 Task: Select sheet 1 in protected sheets and ranges.
Action: Mouse moved to (196, 87)
Screenshot: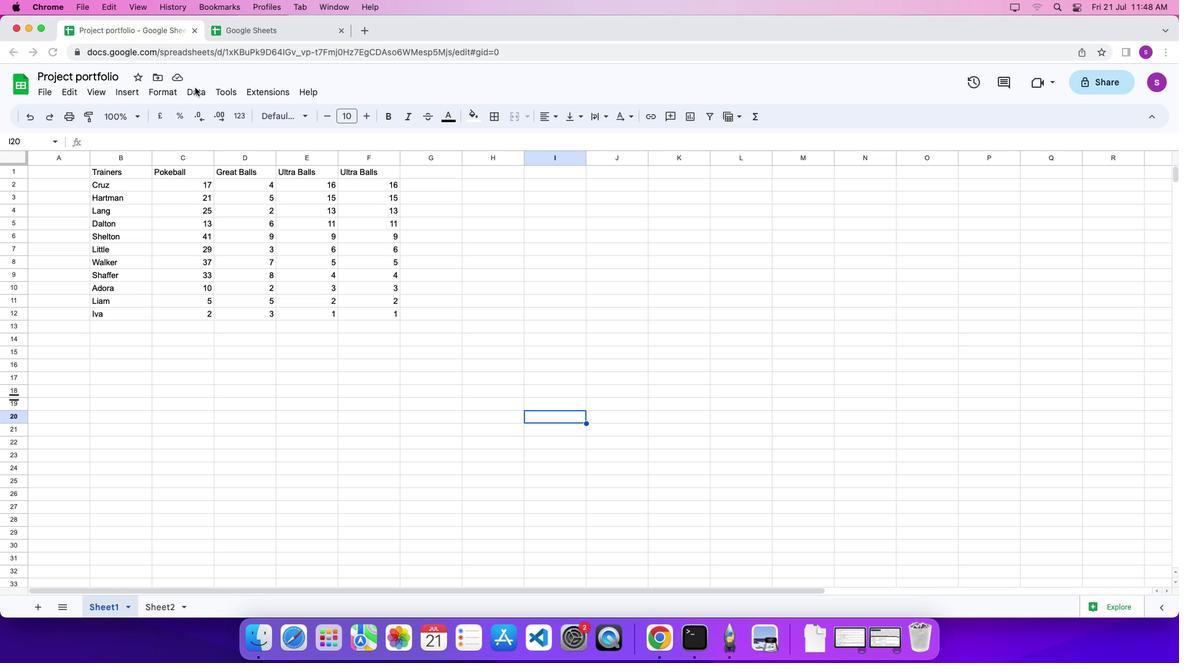 
Action: Mouse pressed left at (196, 87)
Screenshot: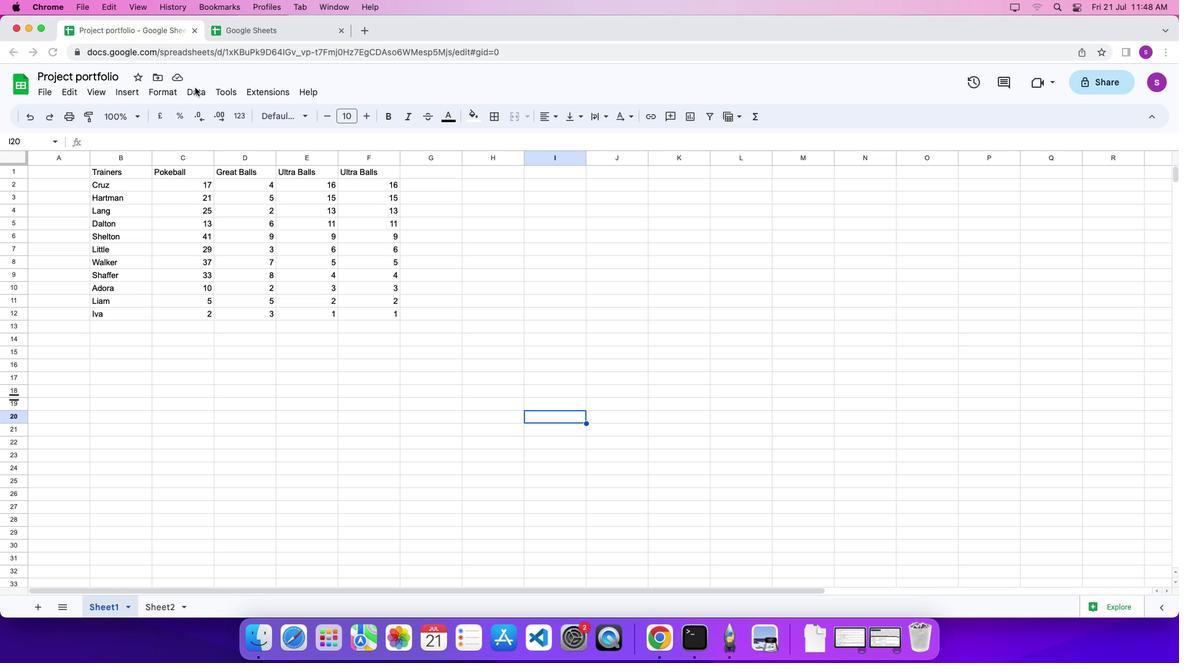 
Action: Mouse moved to (197, 89)
Screenshot: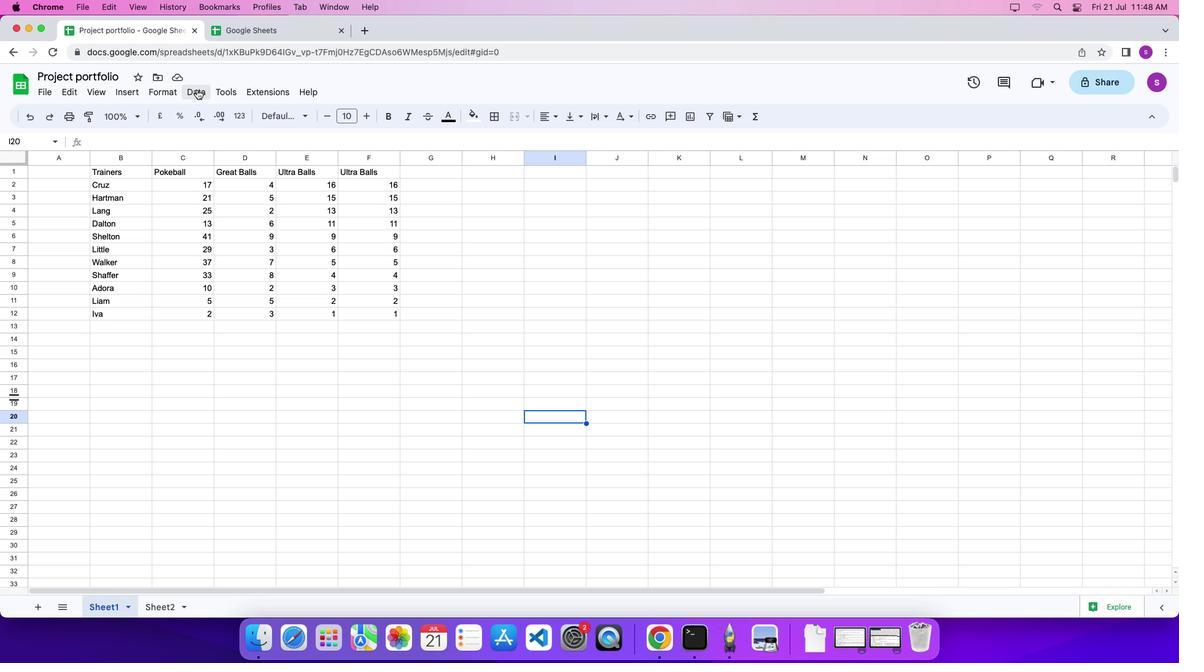 
Action: Mouse pressed left at (197, 89)
Screenshot: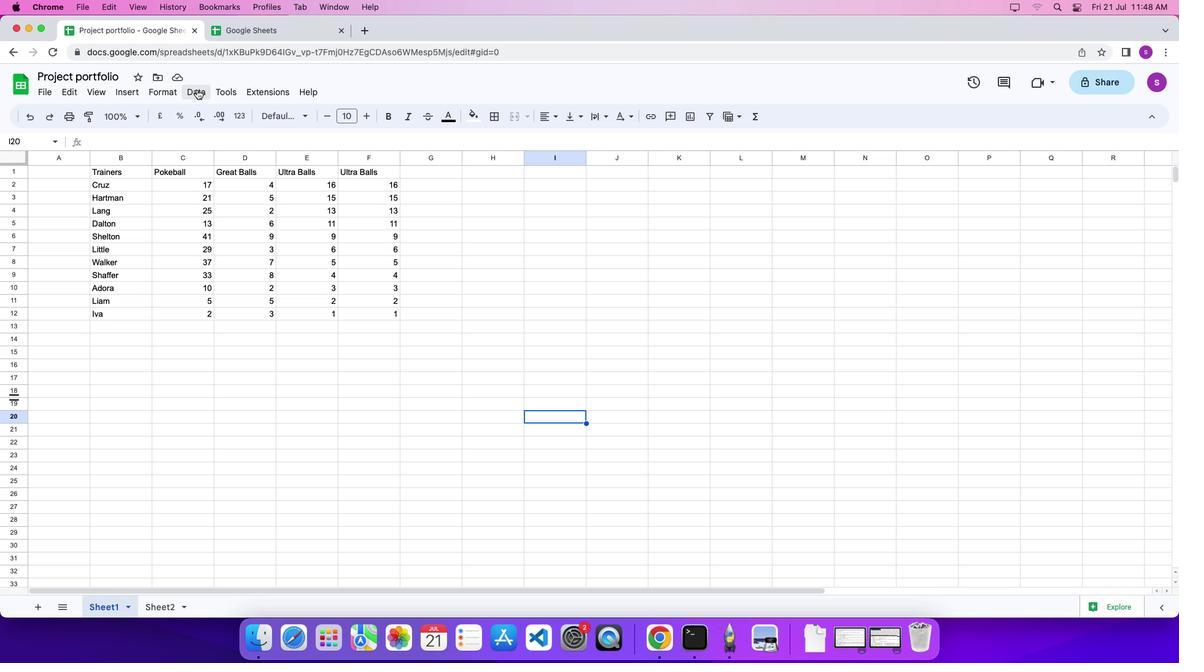 
Action: Mouse moved to (227, 229)
Screenshot: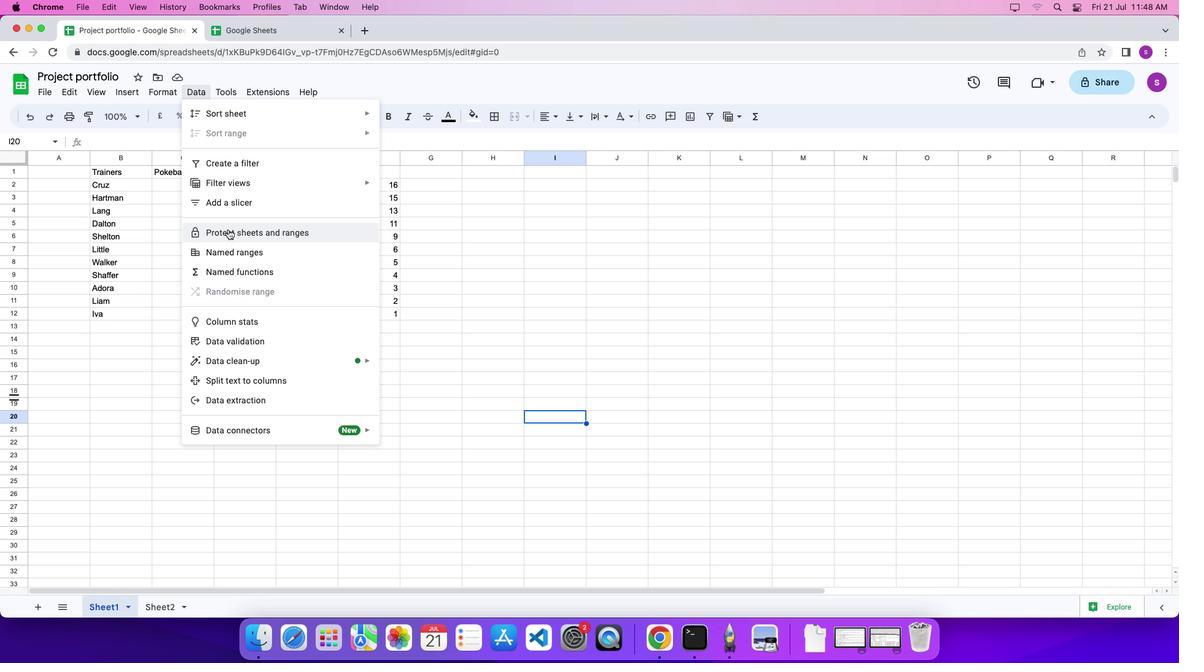 
Action: Mouse pressed left at (227, 229)
Screenshot: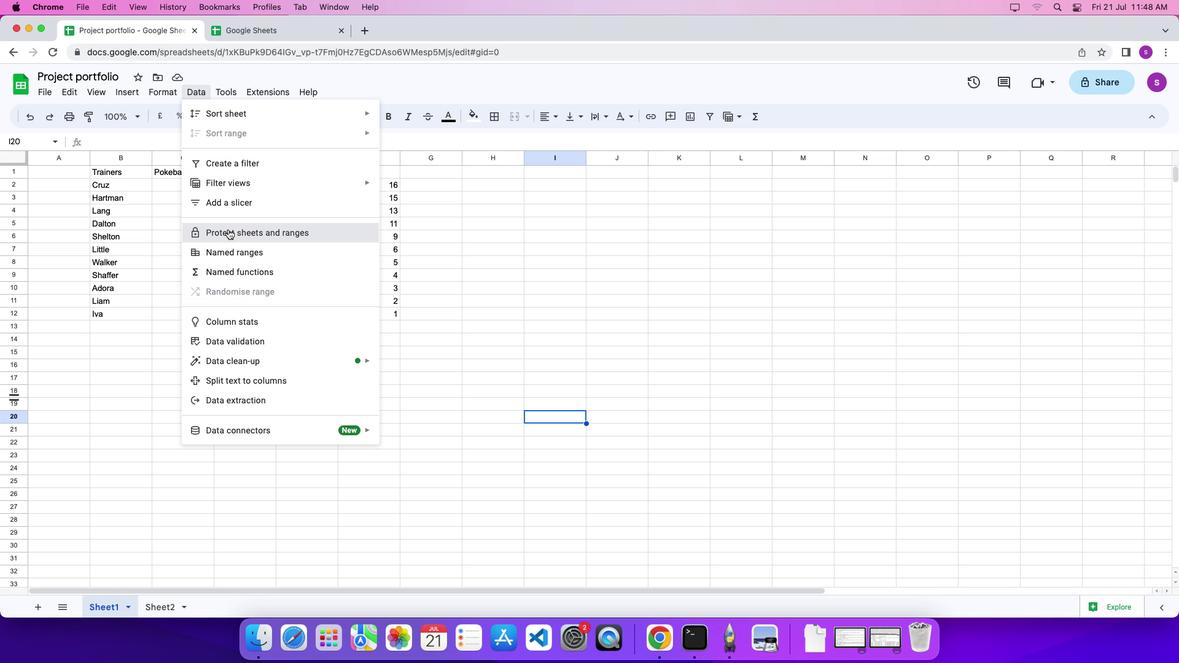 
Action: Mouse moved to (986, 151)
Screenshot: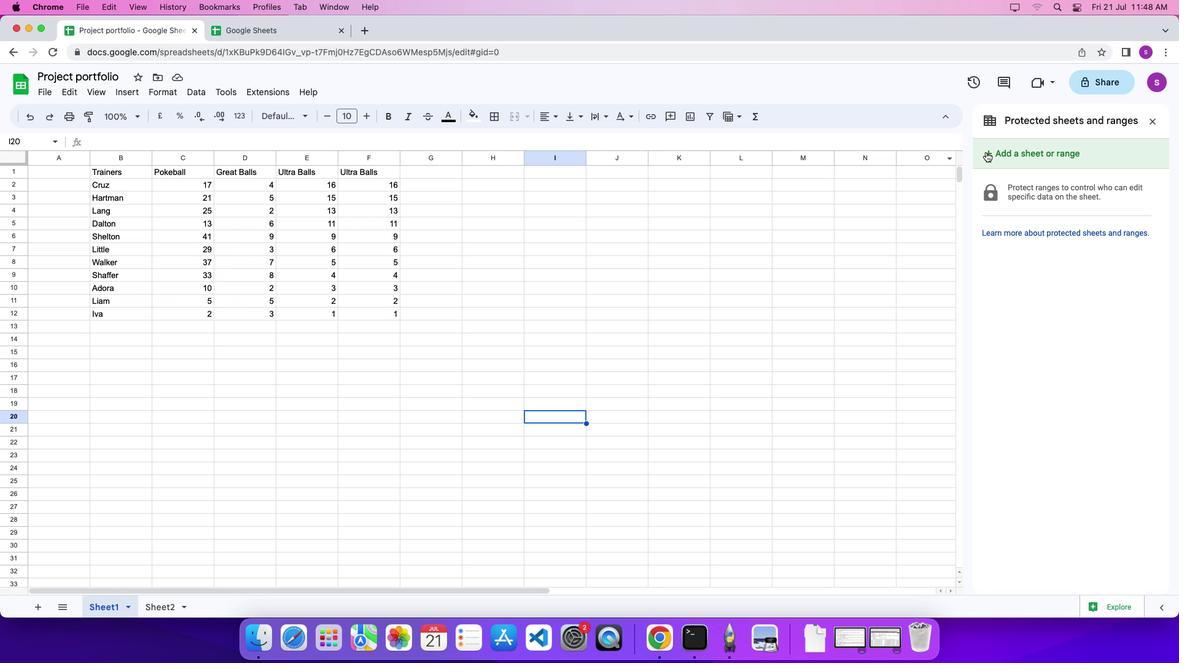 
Action: Mouse pressed left at (986, 151)
Screenshot: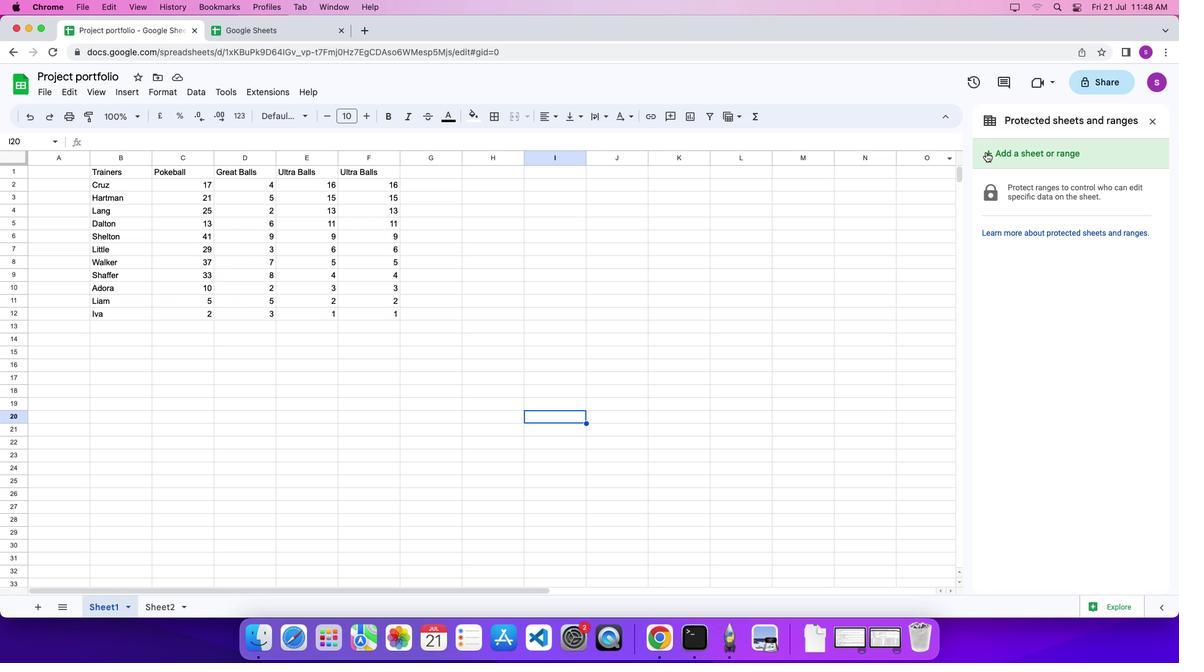 
Action: Mouse moved to (1115, 186)
Screenshot: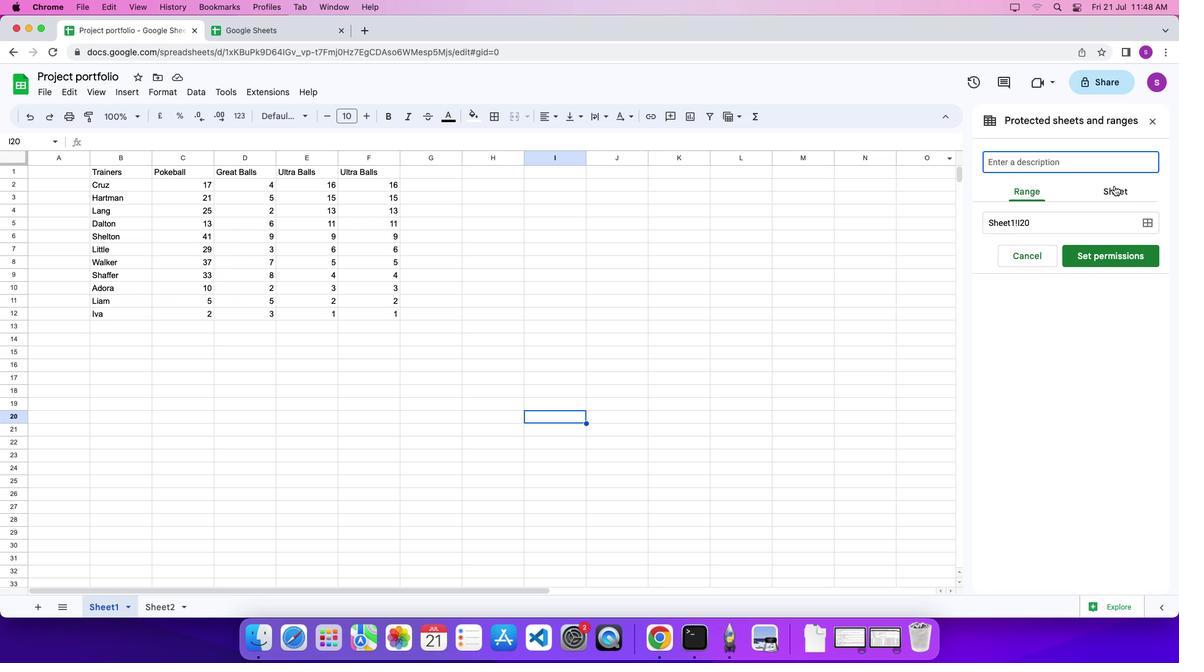 
Action: Mouse pressed left at (1115, 186)
Screenshot: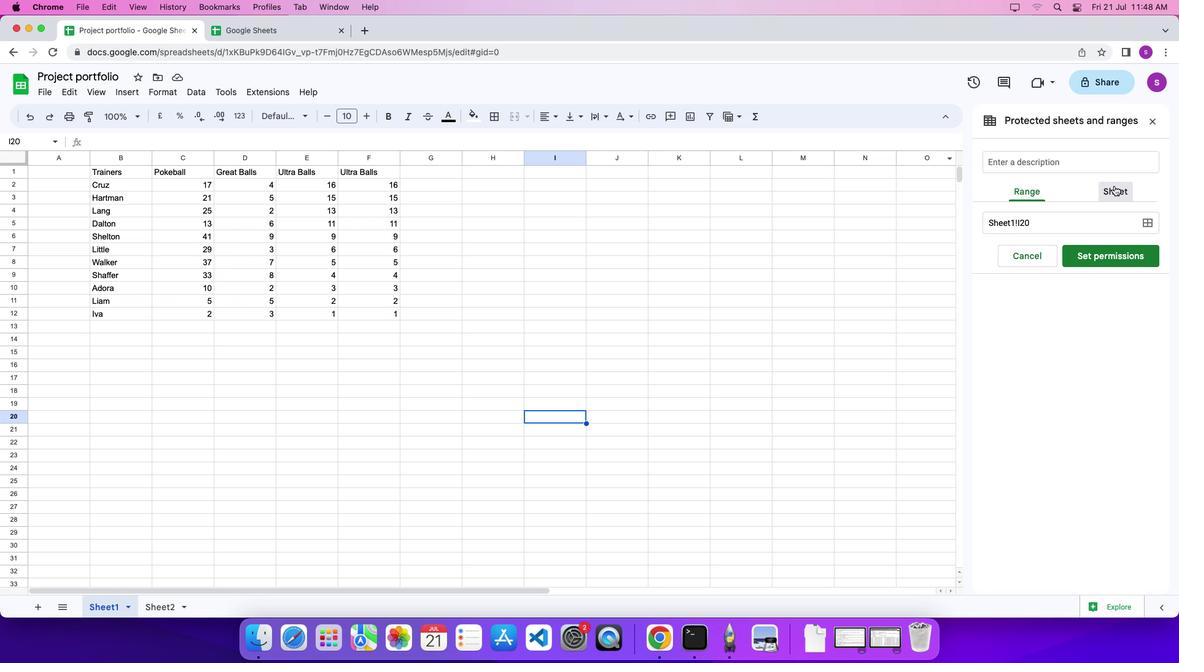 
Action: Mouse moved to (1064, 218)
Screenshot: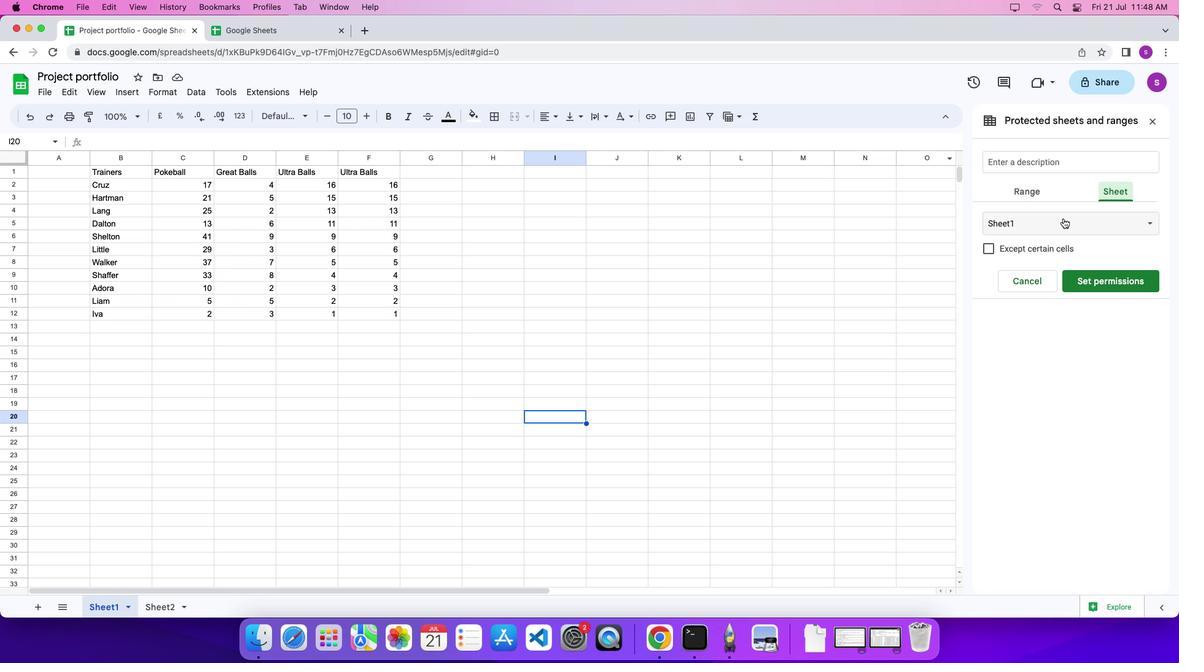 
Action: Mouse pressed left at (1064, 218)
Screenshot: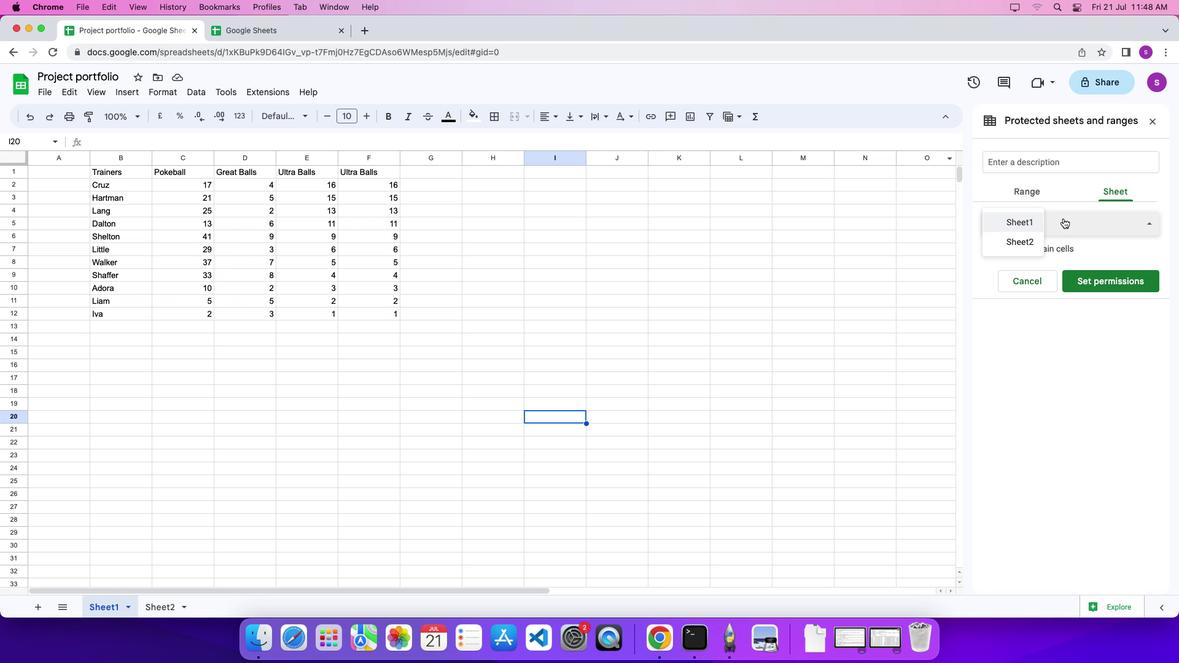 
Action: Mouse moved to (1034, 221)
Screenshot: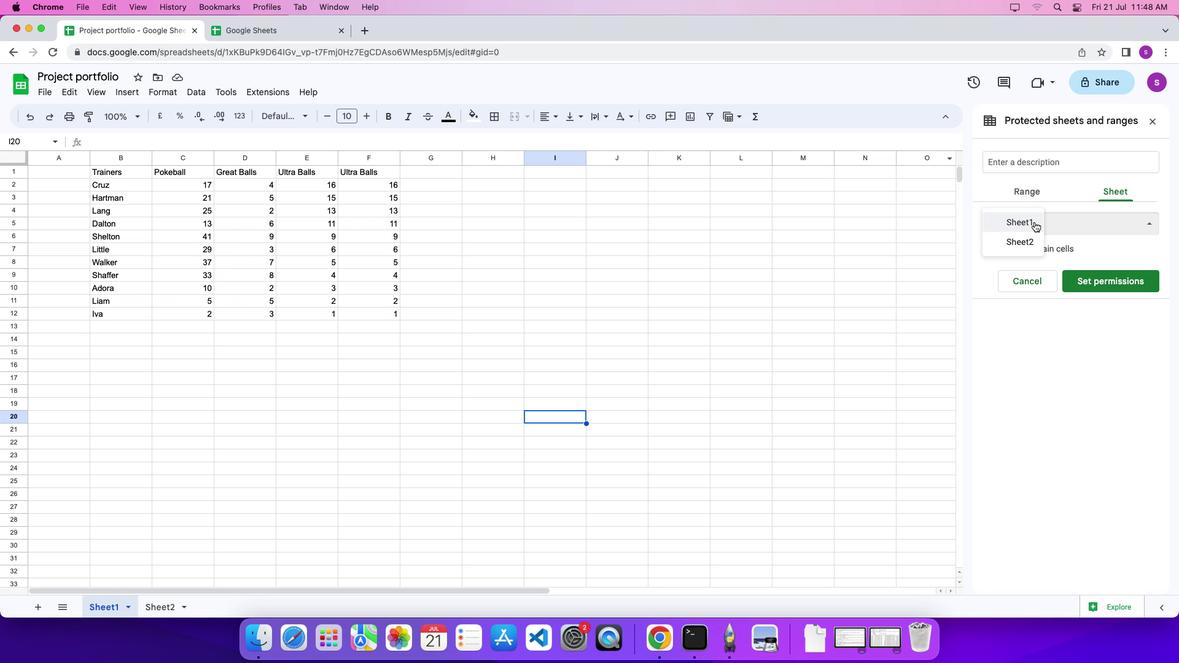 
Action: Mouse pressed left at (1034, 221)
Screenshot: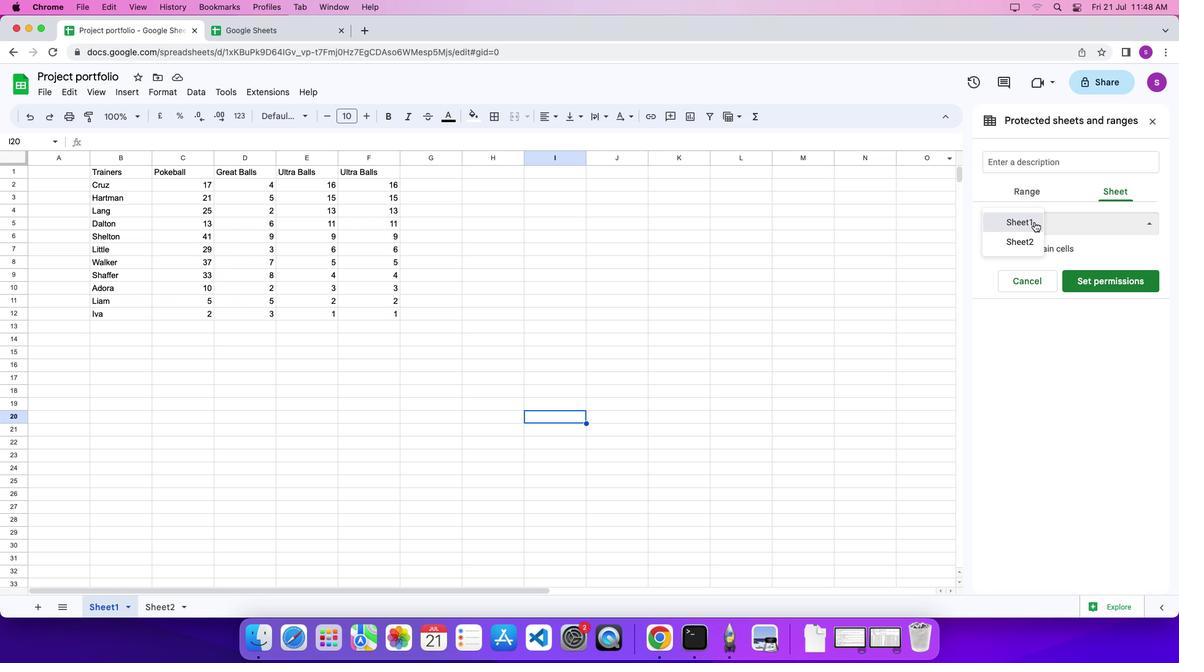 
Action: Mouse moved to (1045, 227)
Screenshot: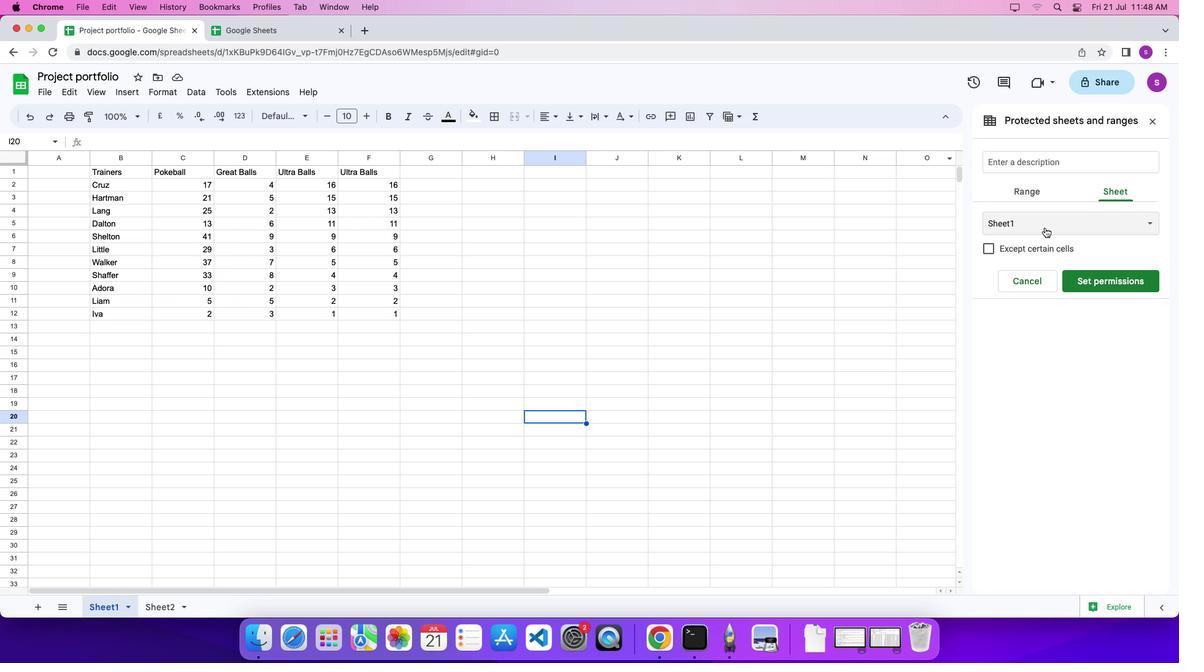 
